 Task: Create a scrum project AgileEngine. Add to scrum project AgileEngine a team member softage.1@softage.net and assign as Project Lead. Add to scrum project AgileEngine a team member softage.2@softage.net
Action: Mouse moved to (181, 53)
Screenshot: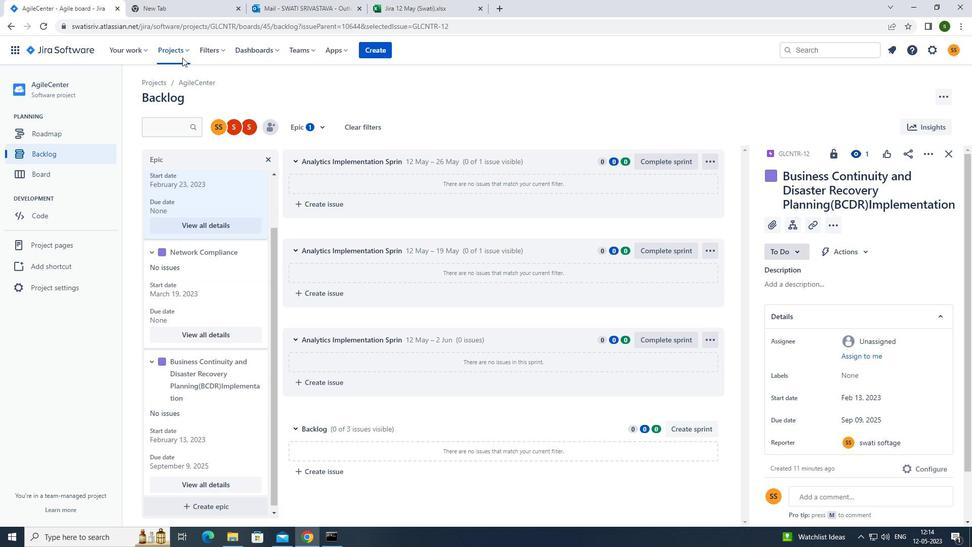
Action: Mouse pressed left at (181, 53)
Screenshot: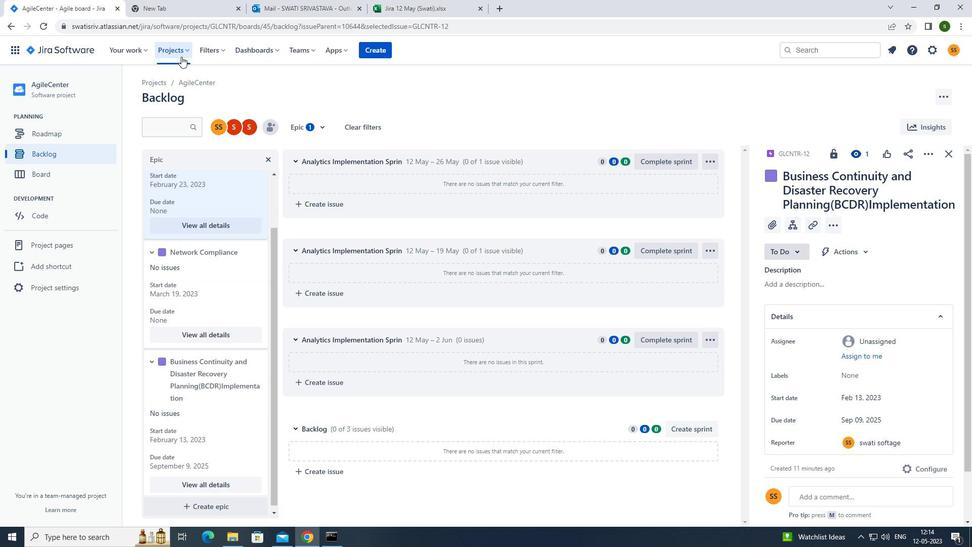 
Action: Mouse moved to (201, 250)
Screenshot: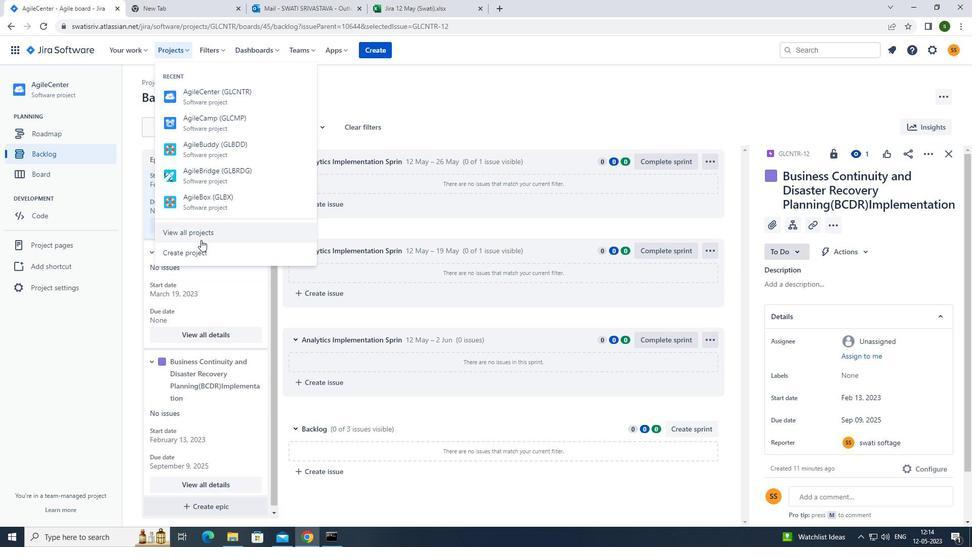 
Action: Mouse pressed left at (201, 250)
Screenshot: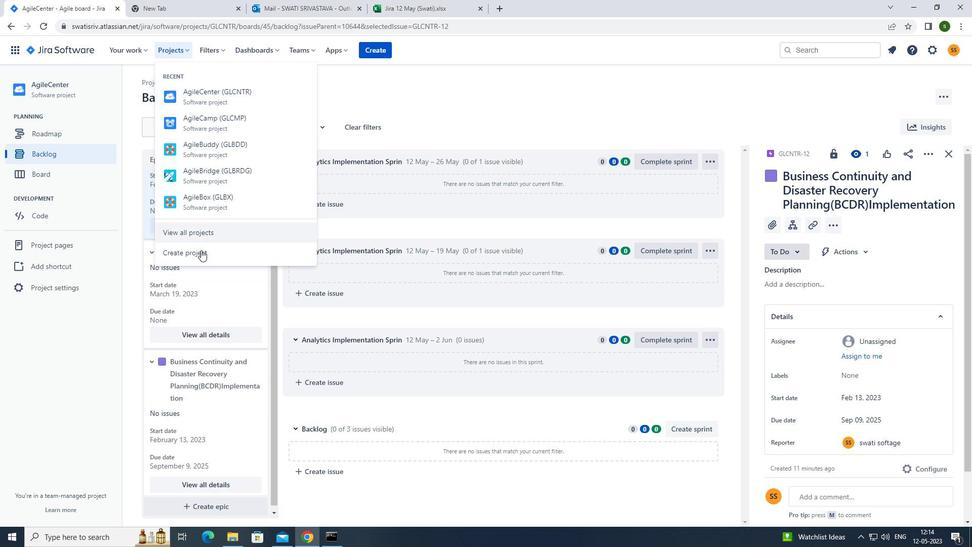 
Action: Mouse moved to (601, 252)
Screenshot: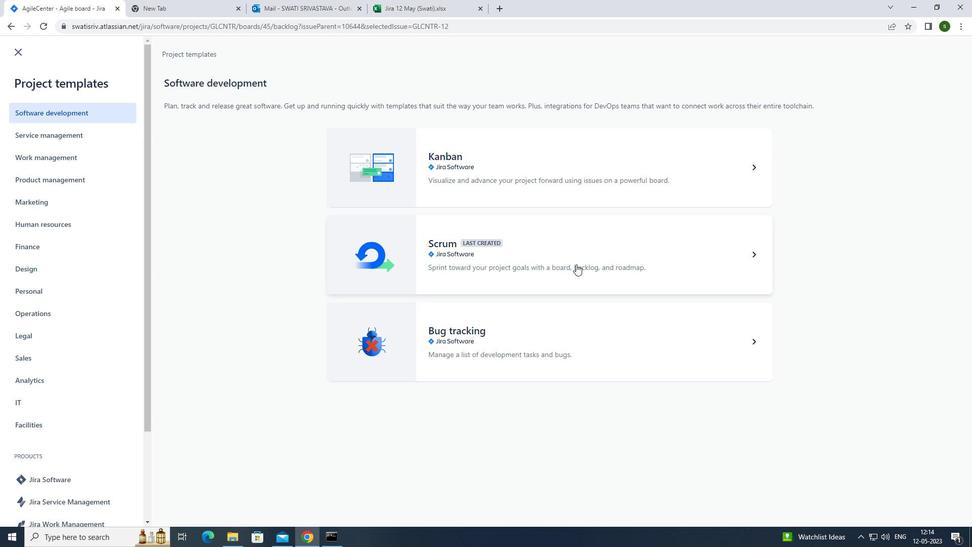 
Action: Mouse pressed left at (601, 252)
Screenshot: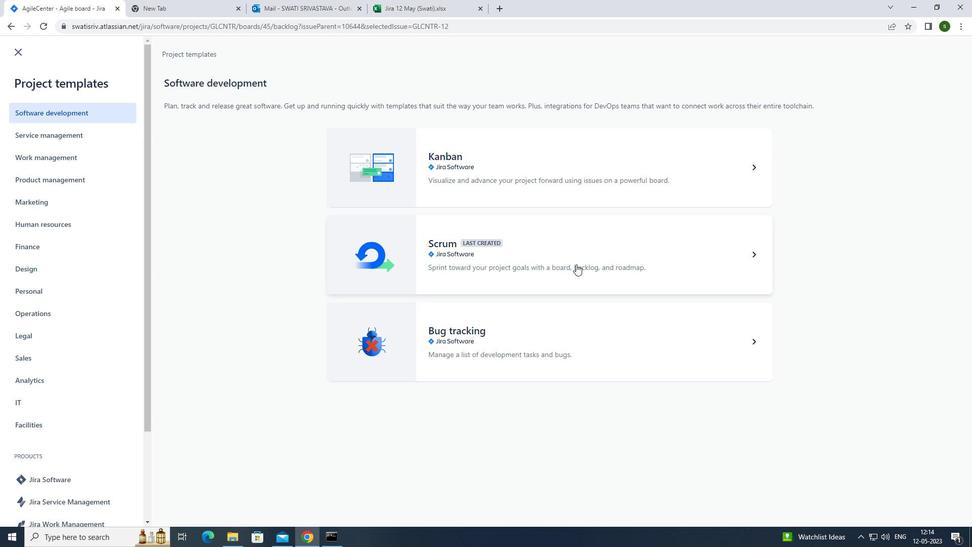 
Action: Mouse moved to (741, 499)
Screenshot: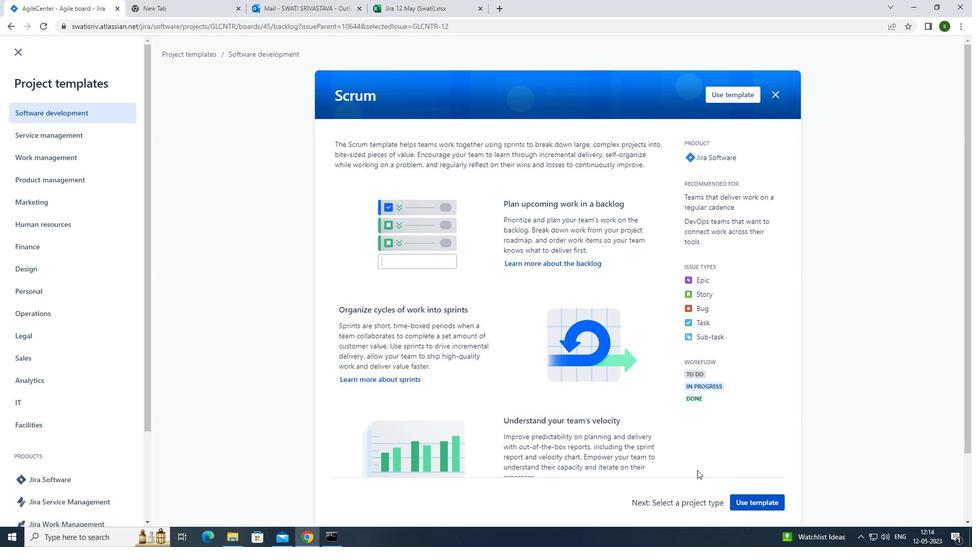 
Action: Mouse pressed left at (741, 499)
Screenshot: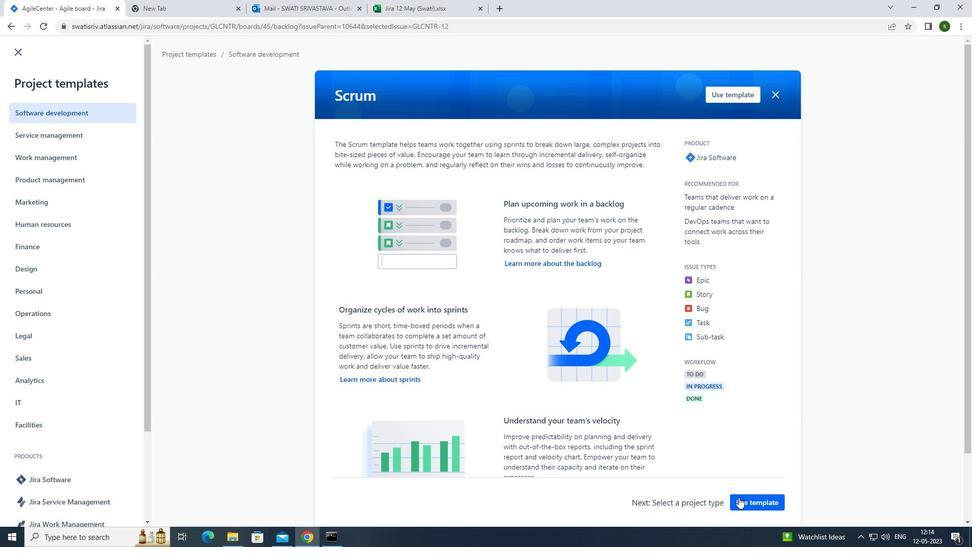 
Action: Mouse moved to (442, 486)
Screenshot: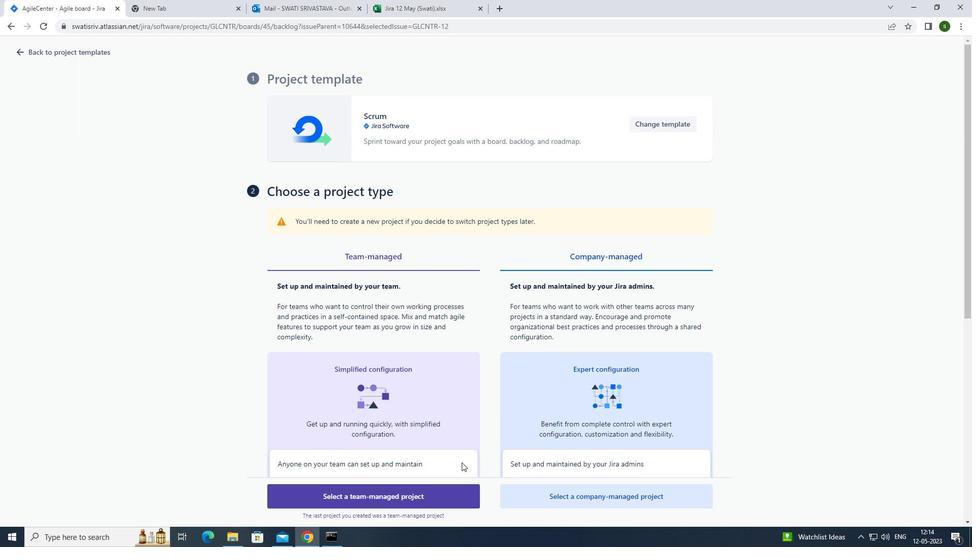 
Action: Mouse pressed left at (442, 486)
Screenshot: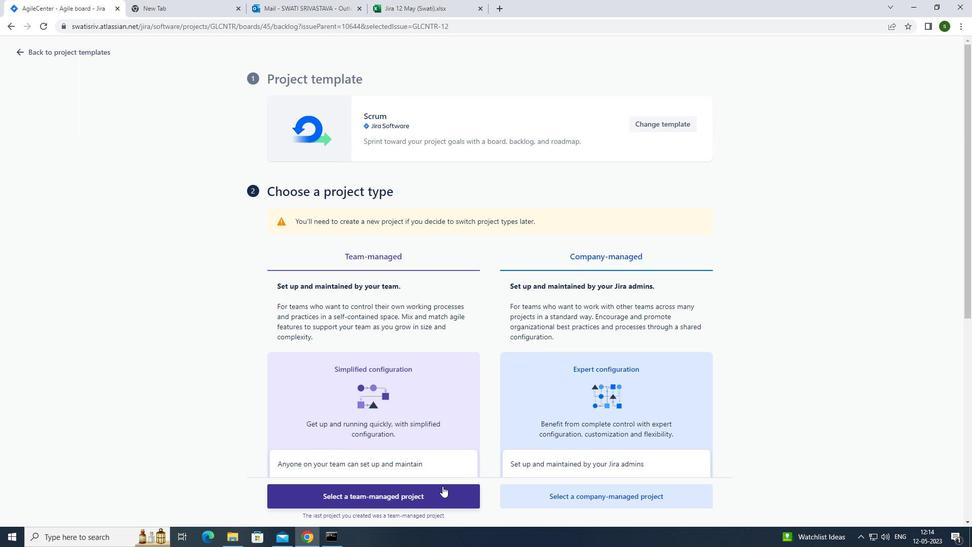 
Action: Mouse moved to (298, 231)
Screenshot: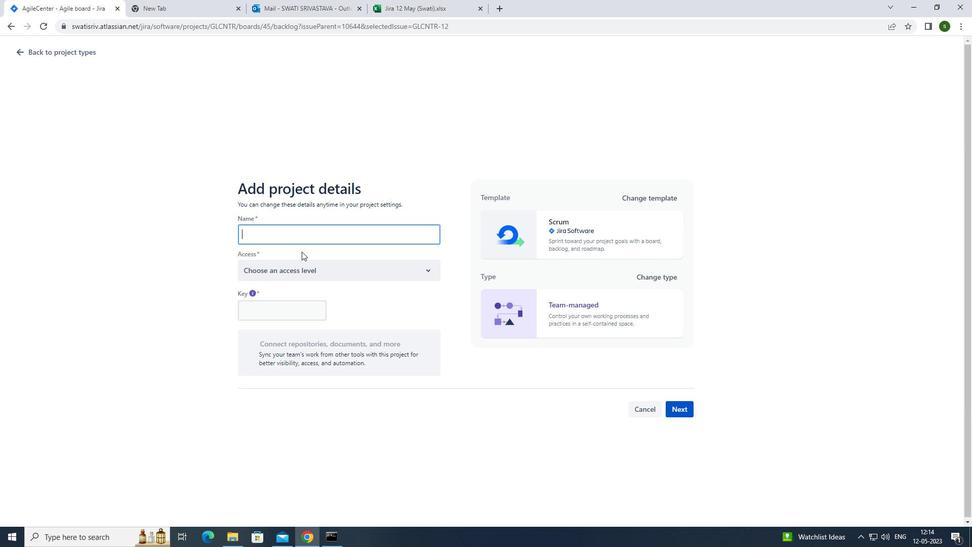 
Action: Mouse pressed left at (298, 231)
Screenshot: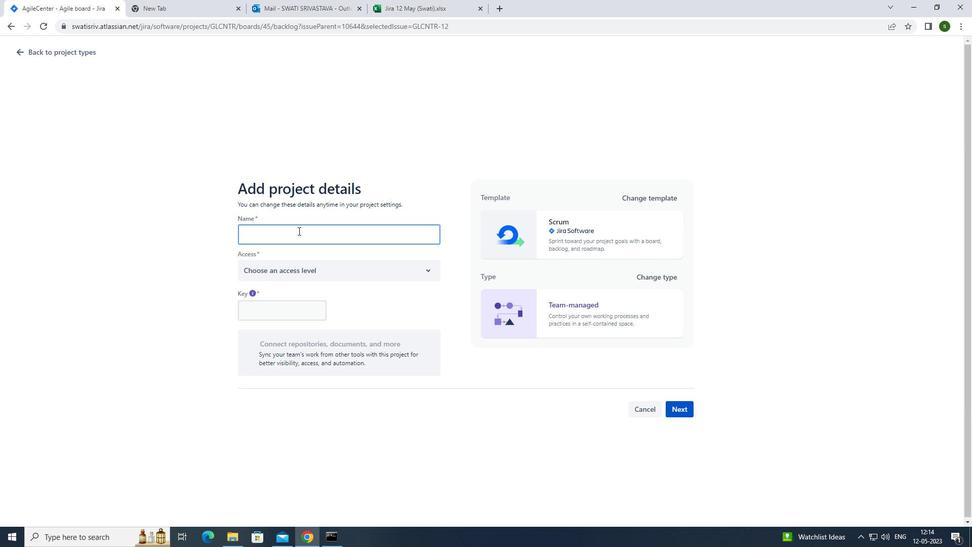 
Action: Mouse moved to (302, 232)
Screenshot: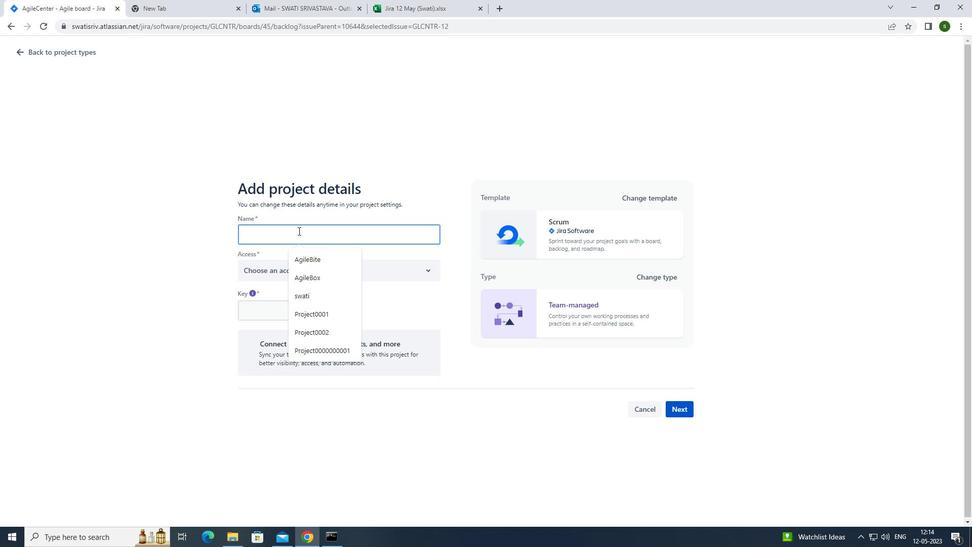 
Action: Key pressed <Key.caps_lock>a<Key.caps_lock>gile<Key.caps_lock>e<Key.caps_lock>ngine
Screenshot: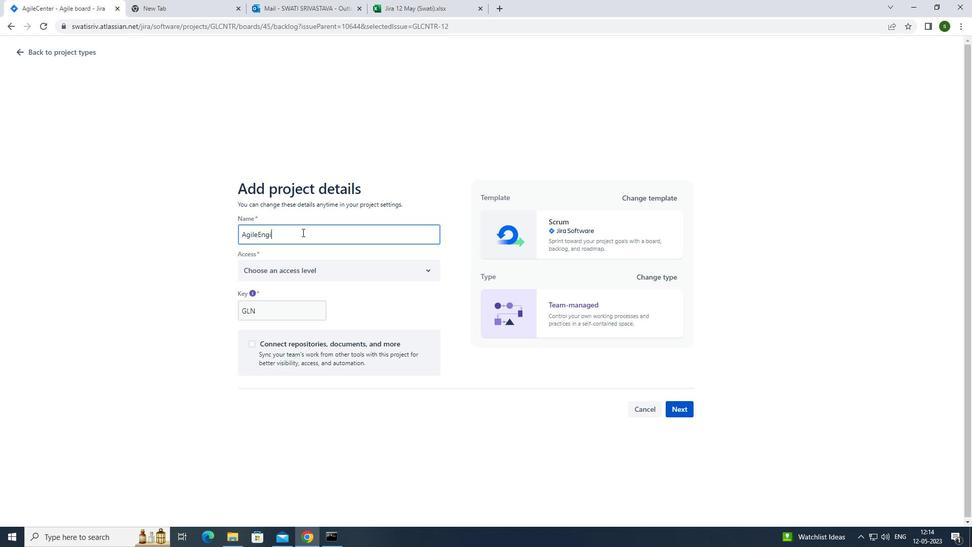 
Action: Mouse moved to (388, 269)
Screenshot: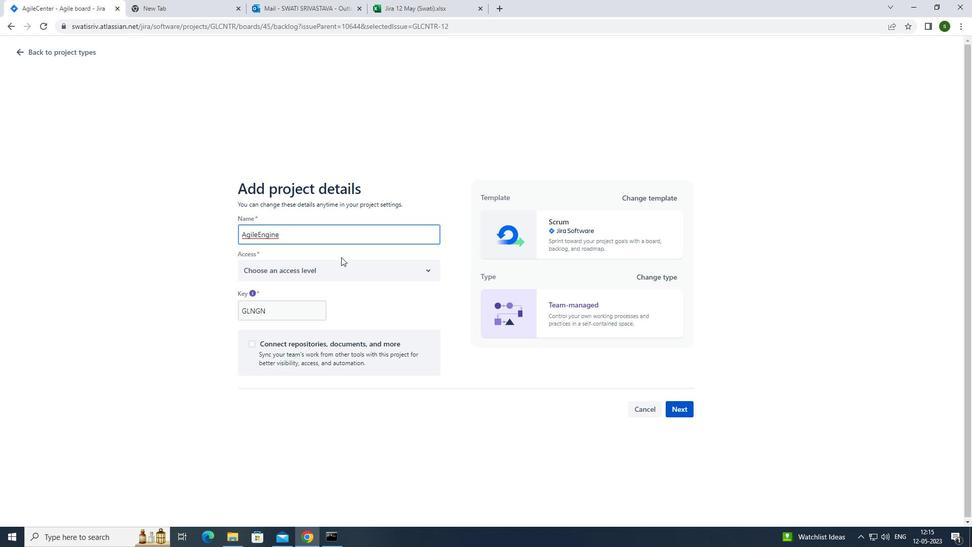 
Action: Mouse pressed left at (388, 269)
Screenshot: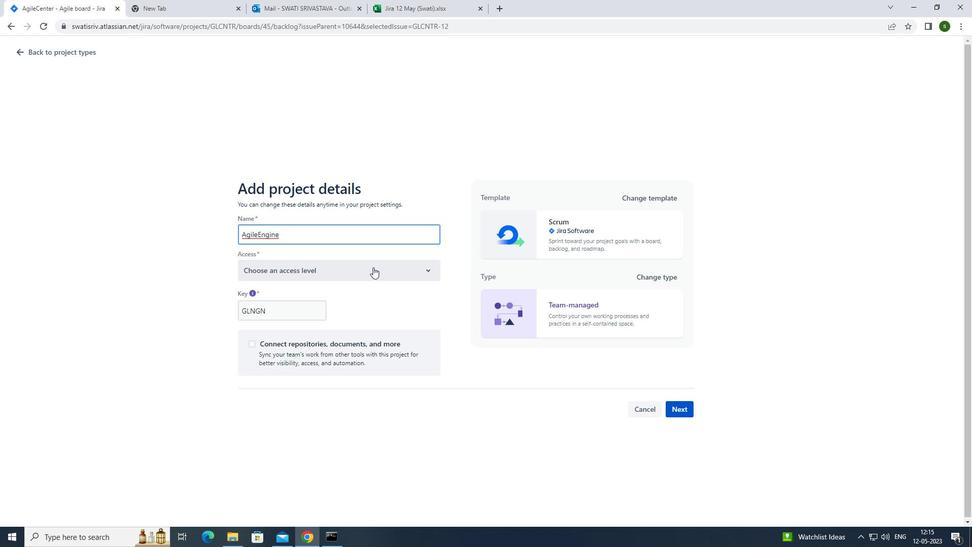 
Action: Mouse moved to (359, 292)
Screenshot: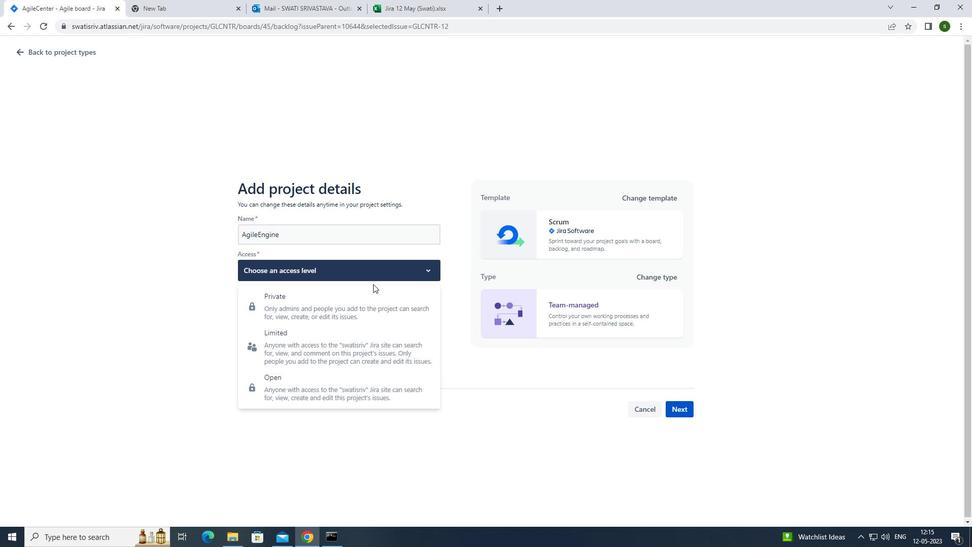 
Action: Mouse pressed left at (359, 292)
Screenshot: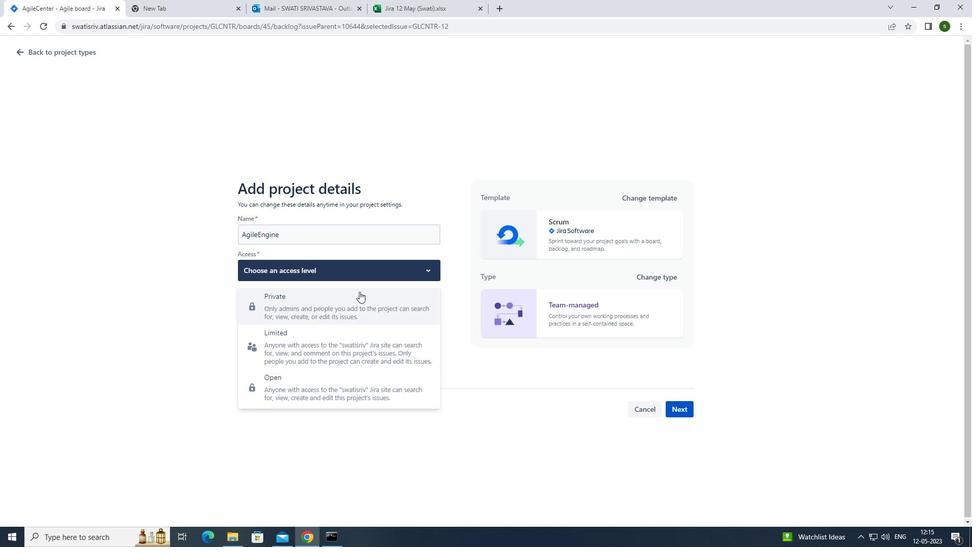 
Action: Mouse moved to (686, 410)
Screenshot: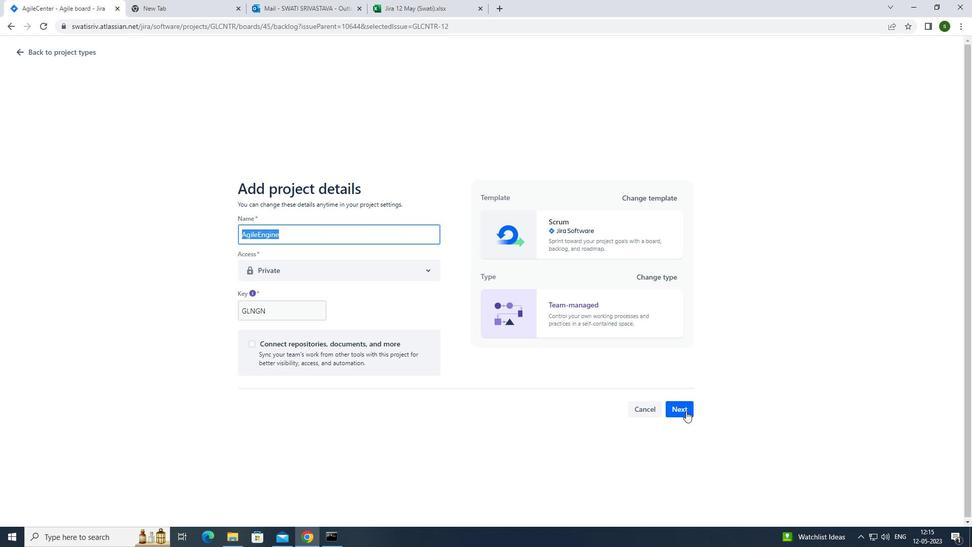 
Action: Mouse pressed left at (686, 410)
Screenshot: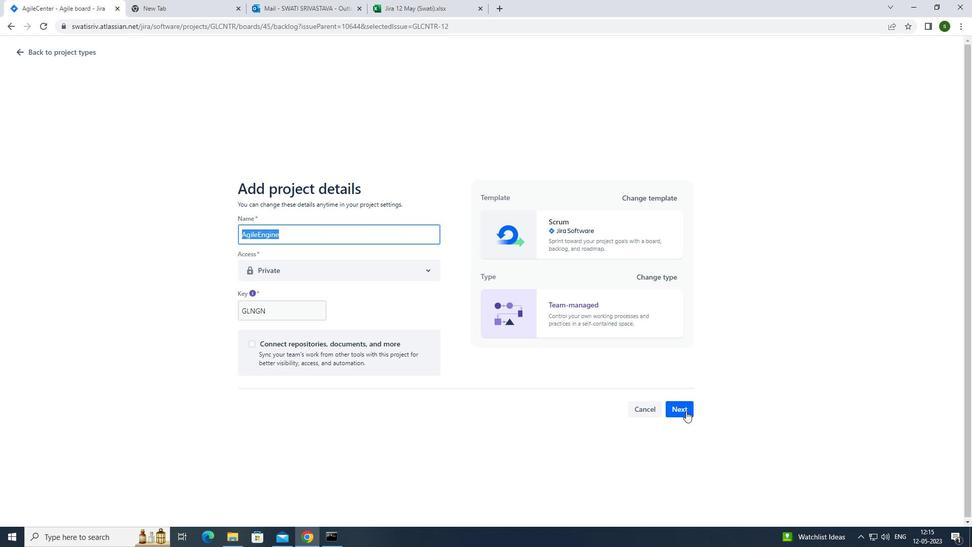 
Action: Mouse moved to (614, 350)
Screenshot: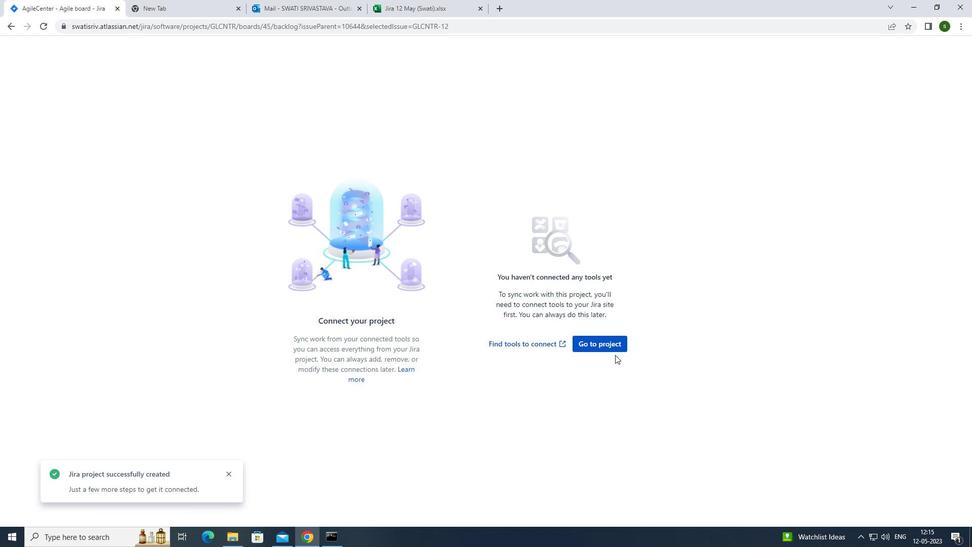 
Action: Mouse pressed left at (614, 350)
Screenshot: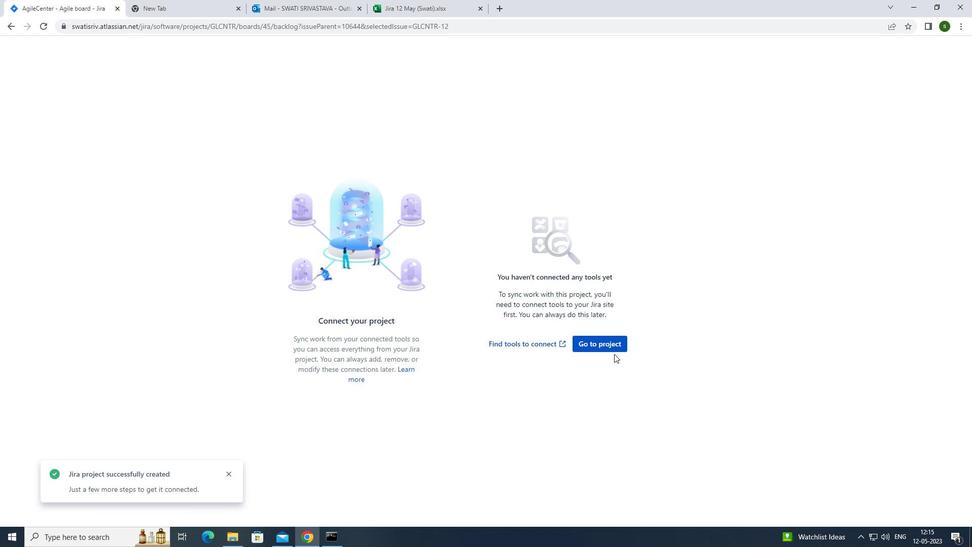 
Action: Mouse moved to (239, 135)
Screenshot: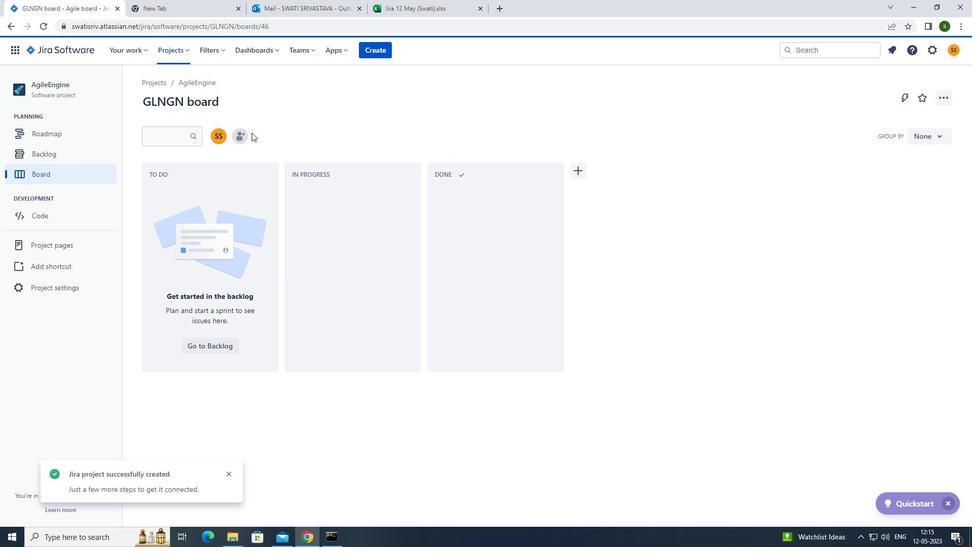 
Action: Mouse pressed left at (239, 135)
Screenshot: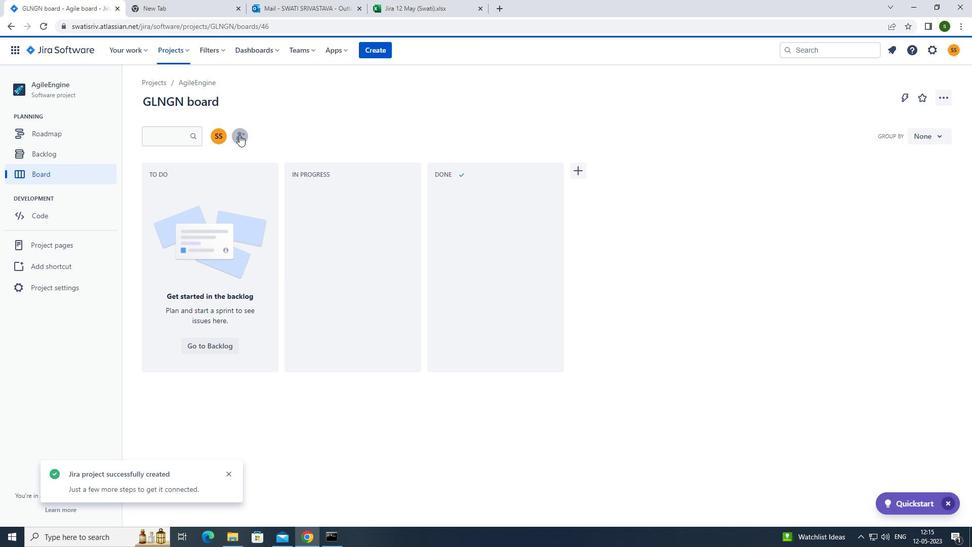 
Action: Mouse moved to (457, 126)
Screenshot: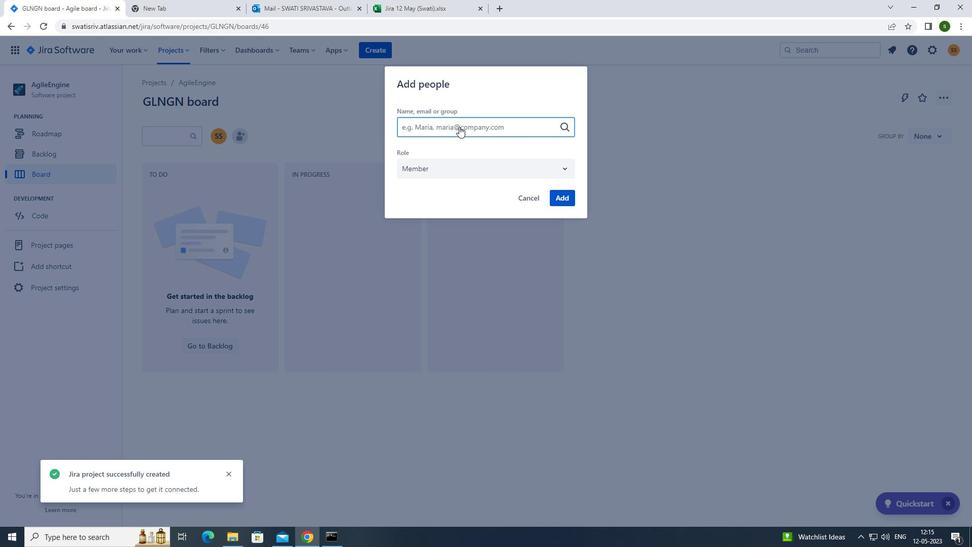 
Action: Key pressed s
Screenshot: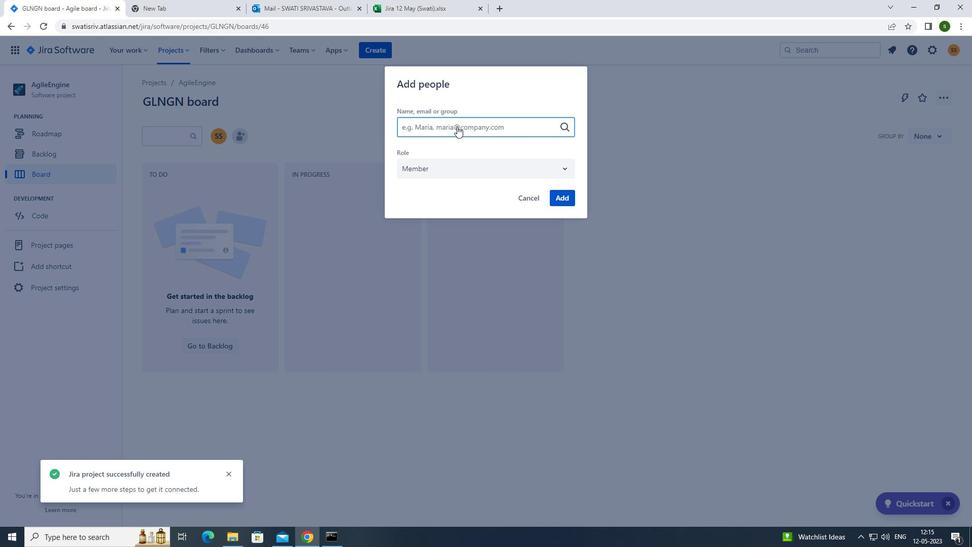 
Action: Mouse moved to (461, 257)
Screenshot: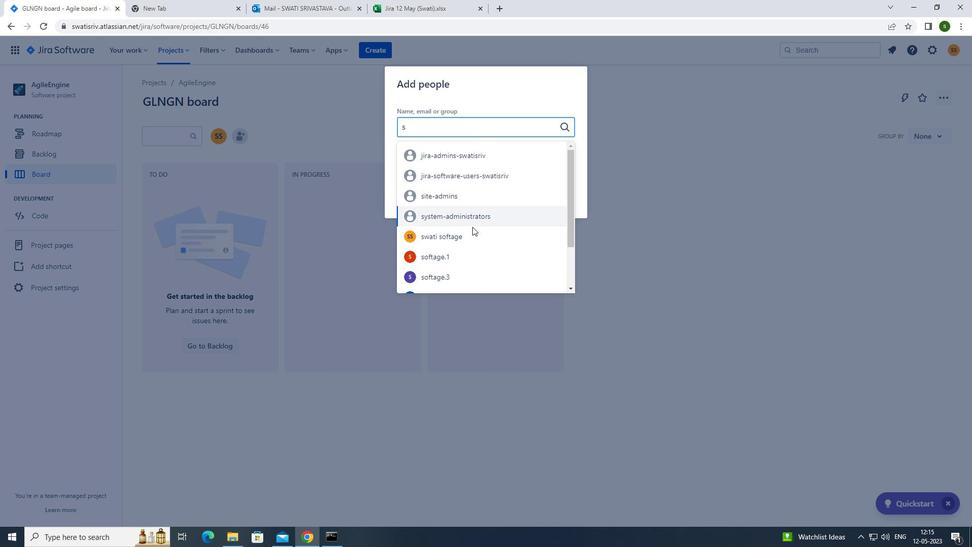 
Action: Mouse pressed left at (461, 257)
Screenshot: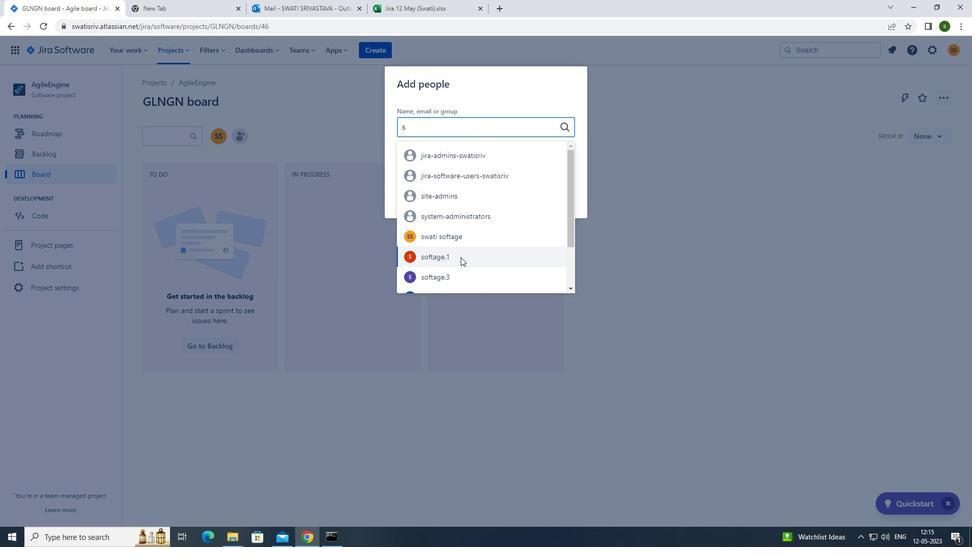 
Action: Mouse moved to (568, 194)
Screenshot: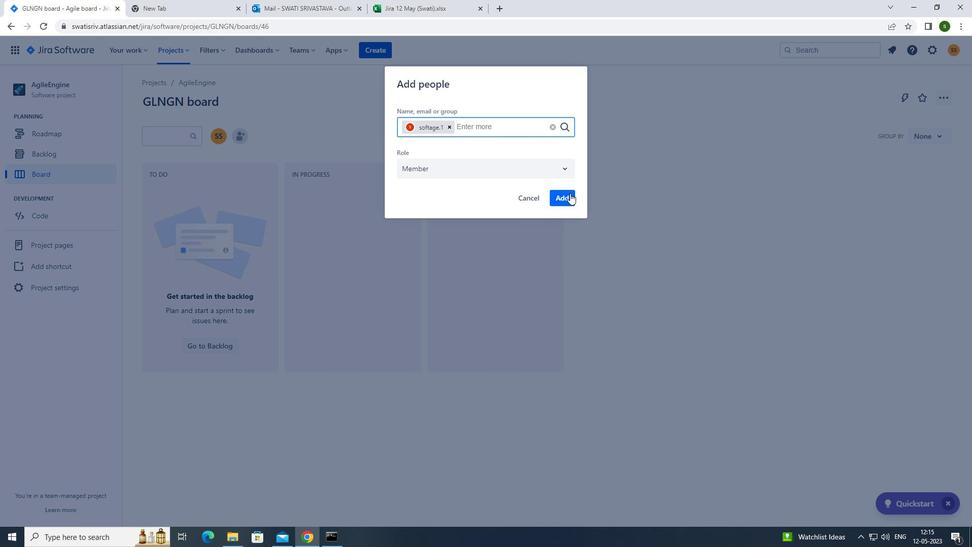 
Action: Mouse pressed left at (568, 194)
Screenshot: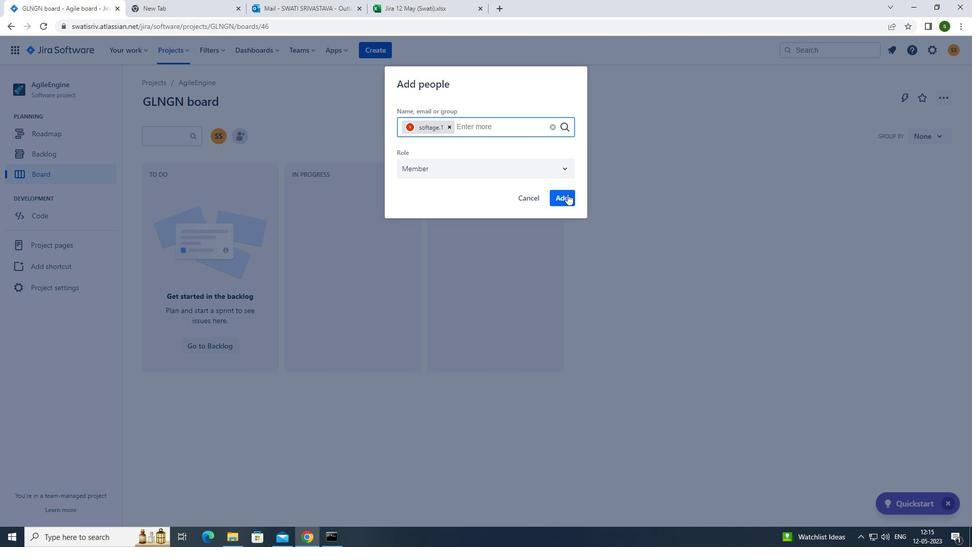 
Action: Mouse moved to (87, 292)
Screenshot: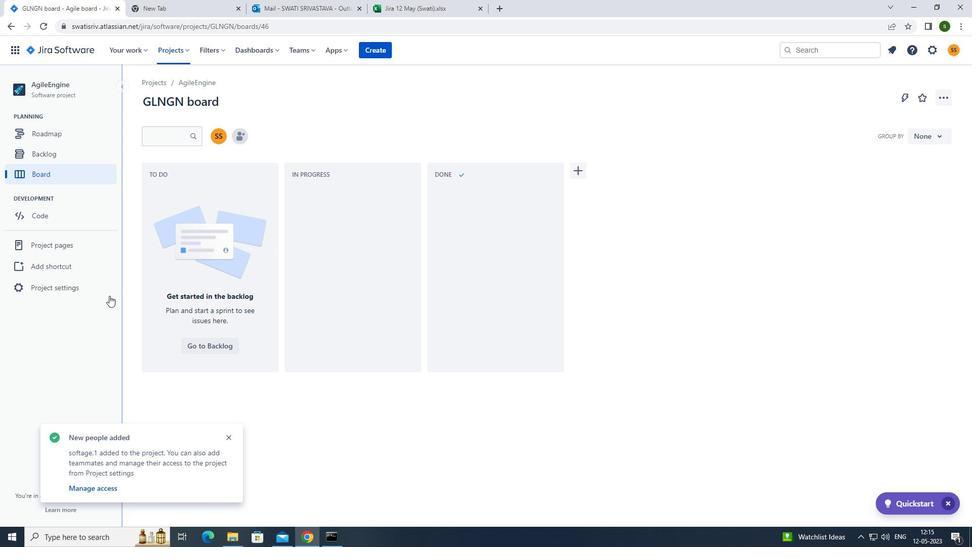 
Action: Mouse pressed left at (87, 292)
Screenshot: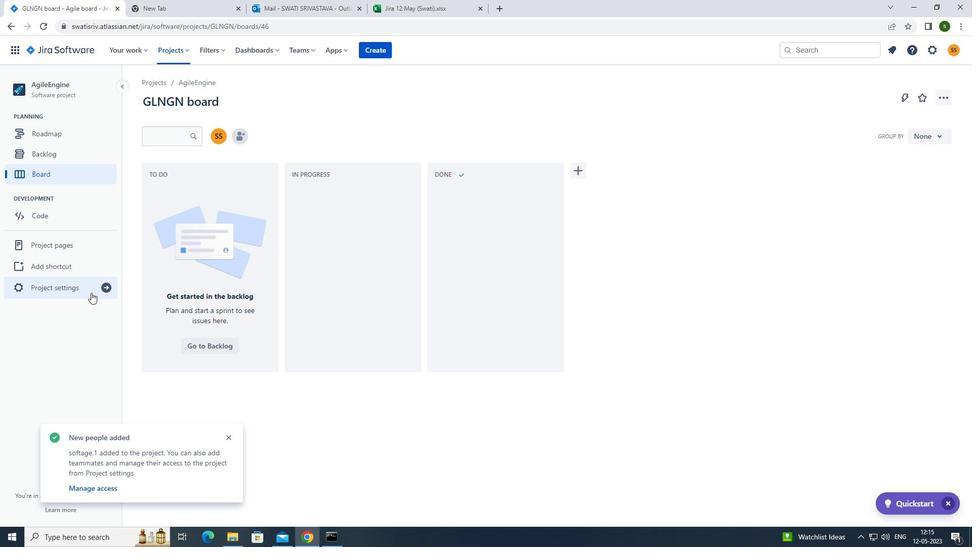 
Action: Mouse moved to (521, 358)
Screenshot: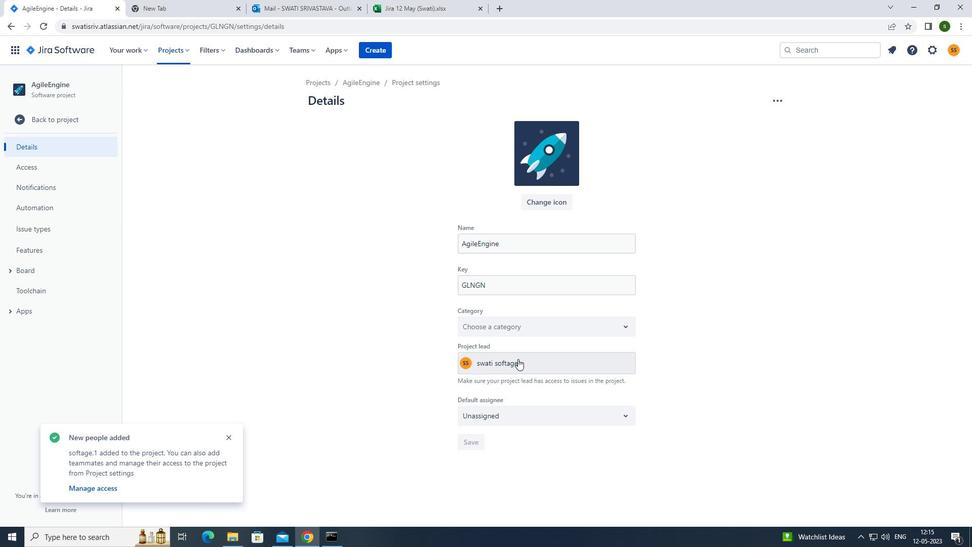
Action: Mouse pressed left at (521, 358)
Screenshot: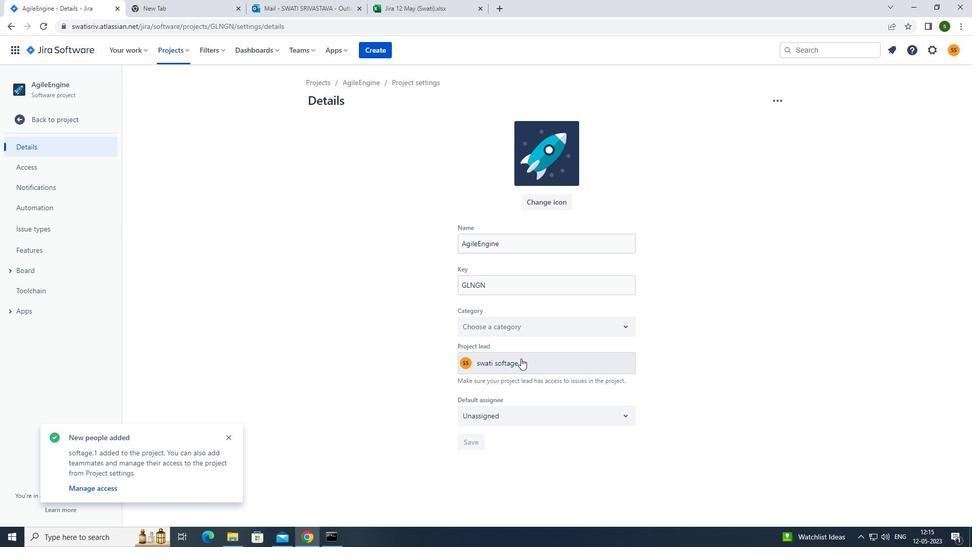 
Action: Mouse moved to (511, 488)
Screenshot: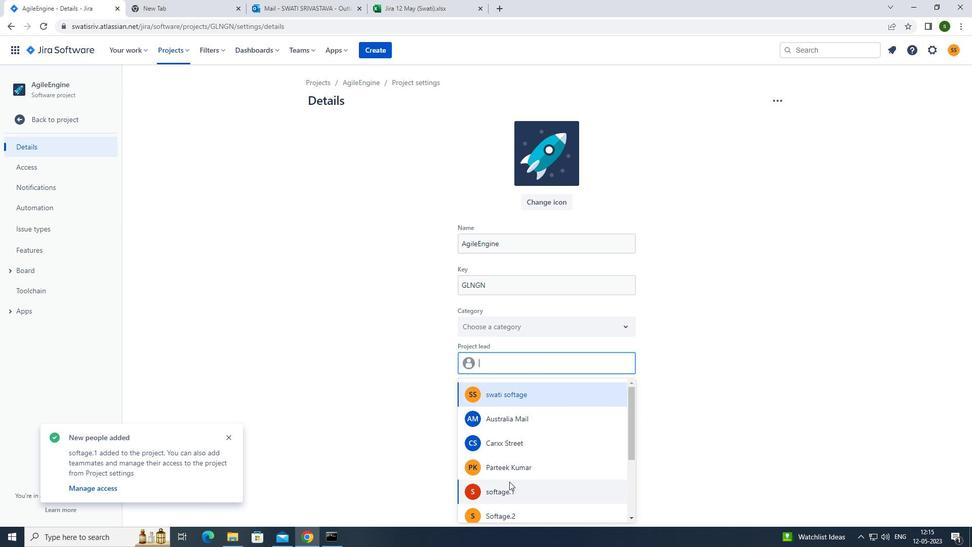 
Action: Mouse pressed left at (511, 488)
Screenshot: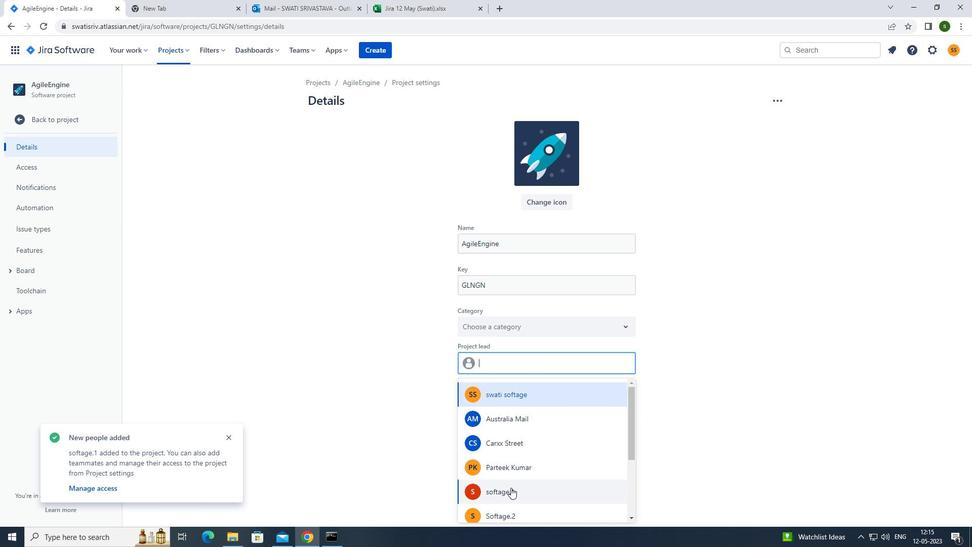 
Action: Mouse moved to (473, 441)
Screenshot: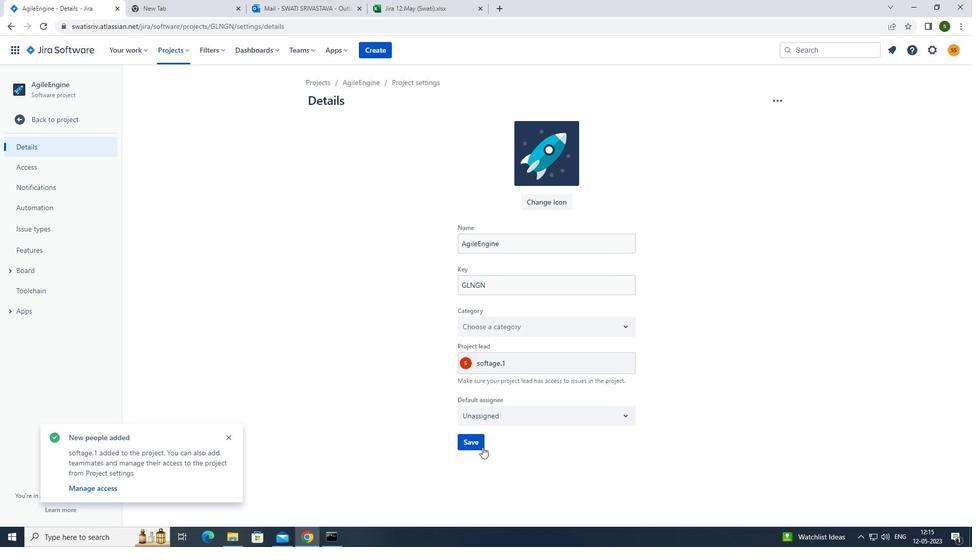 
Action: Mouse pressed left at (473, 441)
Screenshot: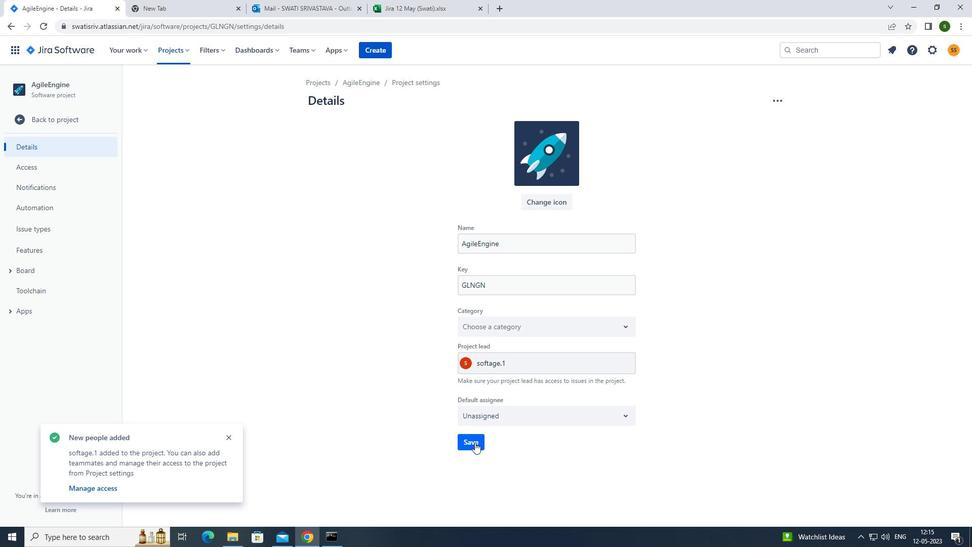 
Action: Mouse moved to (70, 122)
Screenshot: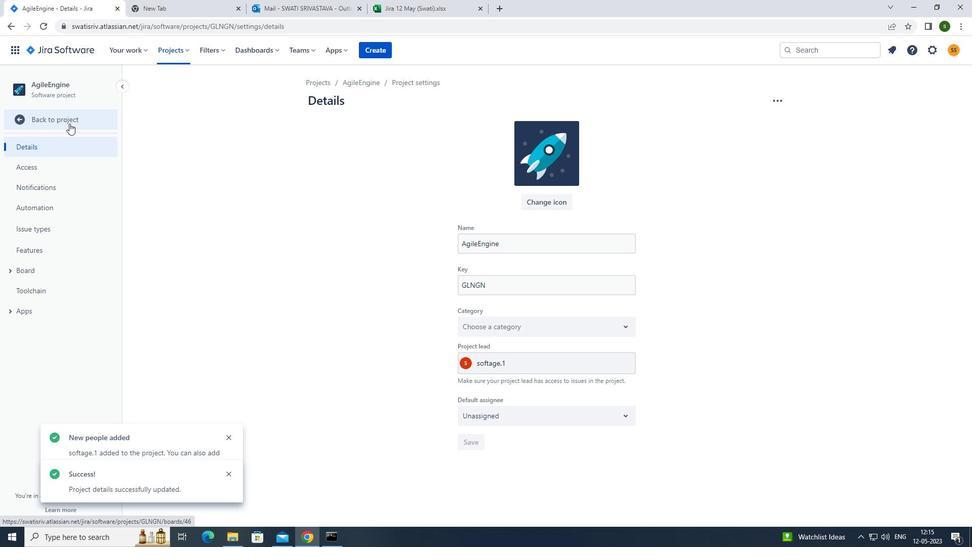 
Action: Mouse pressed left at (70, 122)
Screenshot: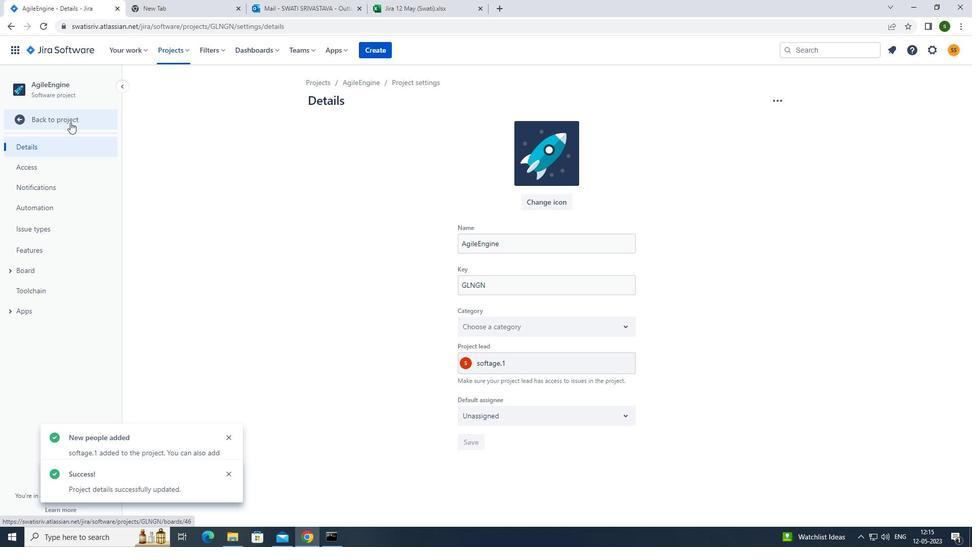 
Action: Mouse moved to (243, 136)
Screenshot: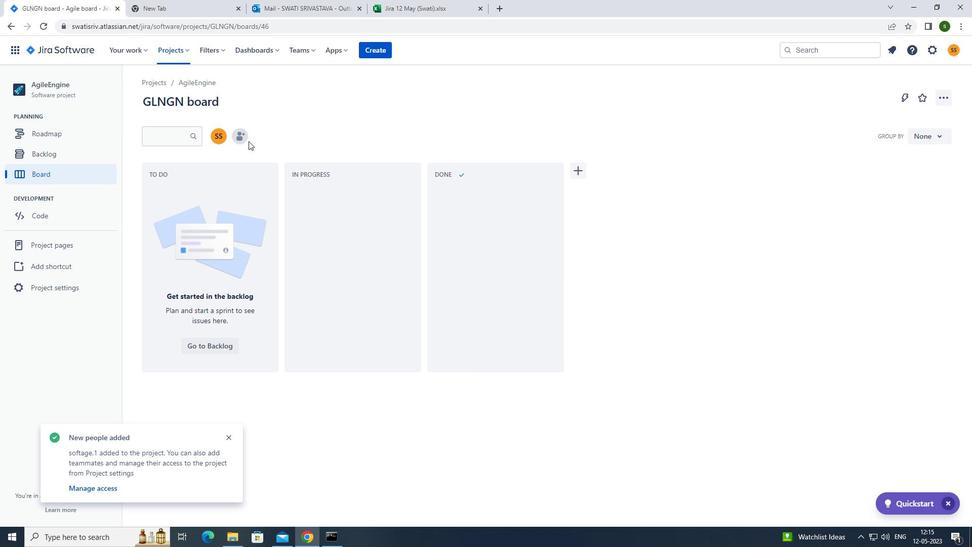 
Action: Mouse pressed left at (243, 136)
Screenshot: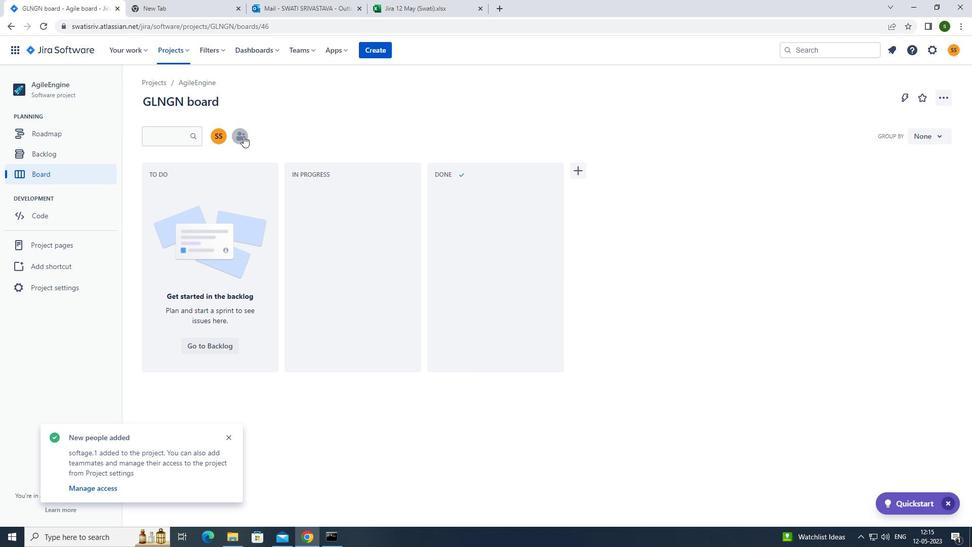 
Action: Mouse moved to (454, 134)
Screenshot: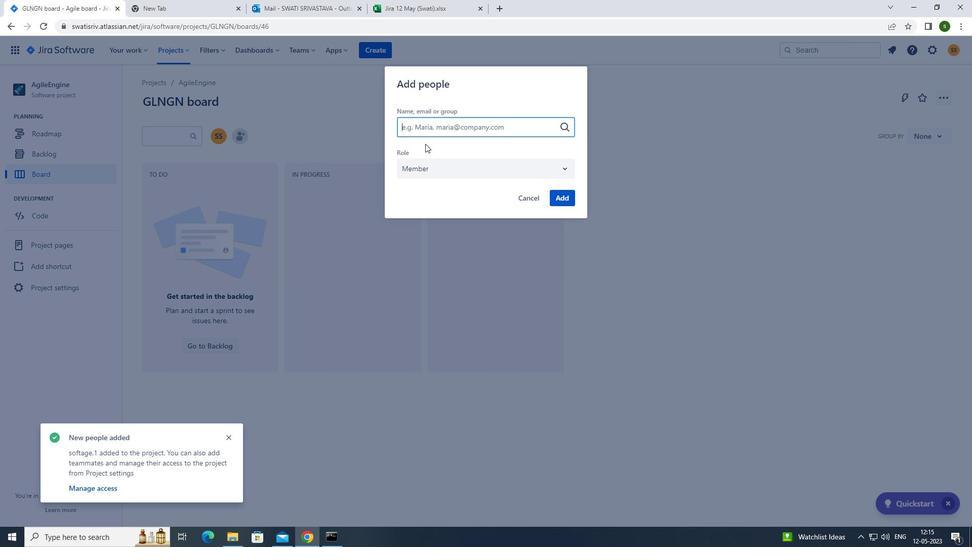 
Action: Key pressed s
Screenshot: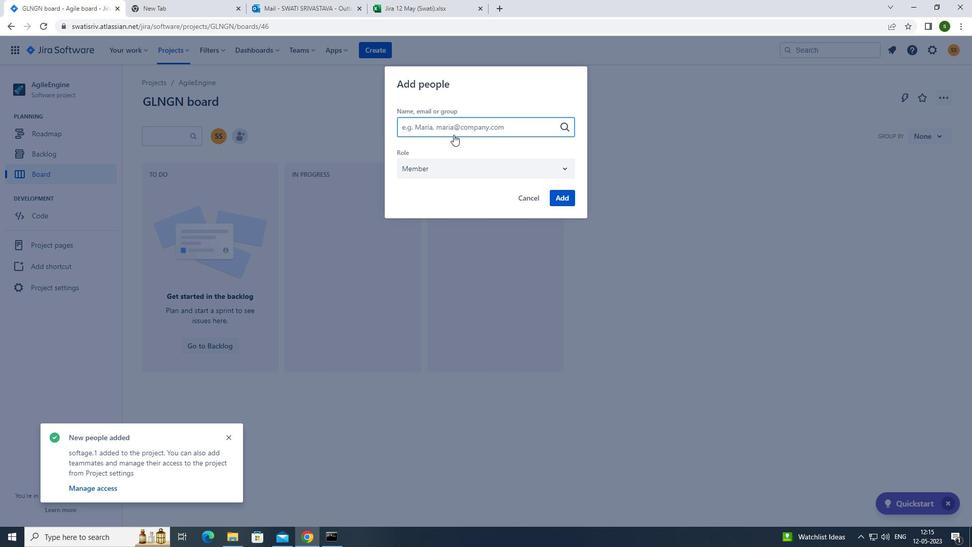
Action: Mouse moved to (450, 260)
Screenshot: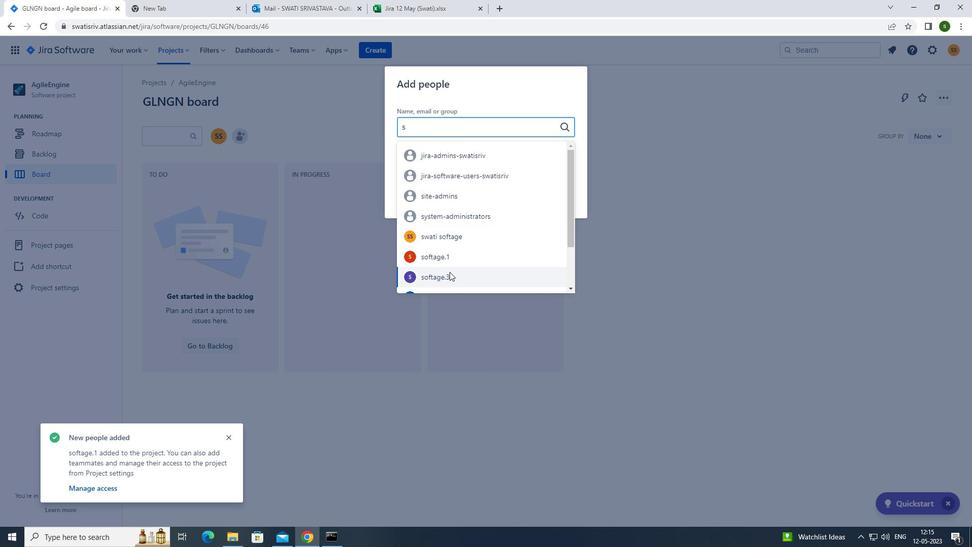 
Action: Mouse scrolled (450, 259) with delta (0, 0)
Screenshot: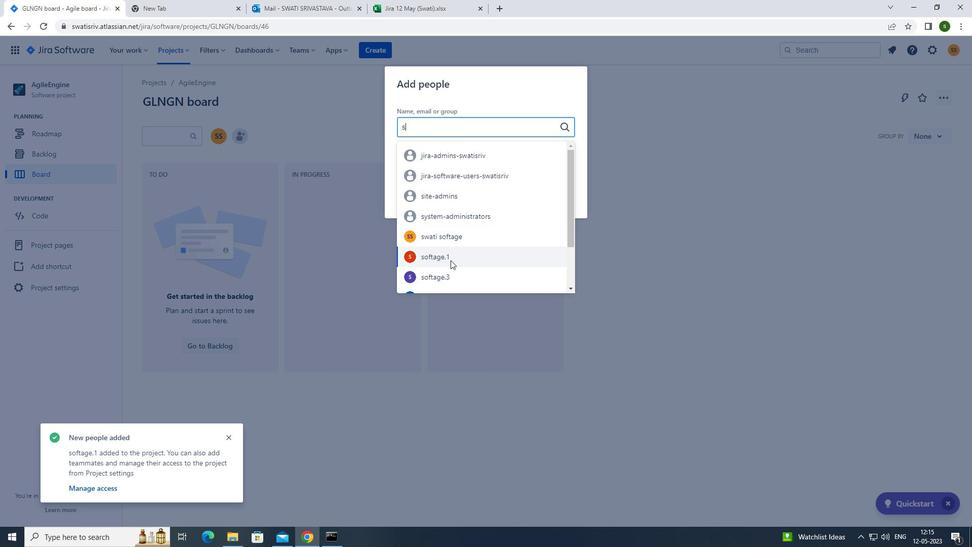 
Action: Mouse scrolled (450, 259) with delta (0, 0)
Screenshot: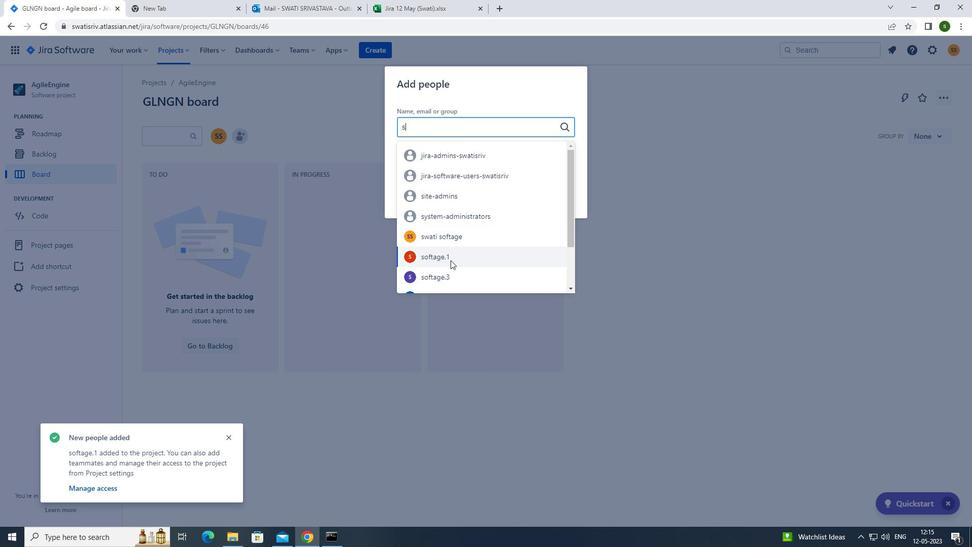 
Action: Mouse moved to (449, 259)
Screenshot: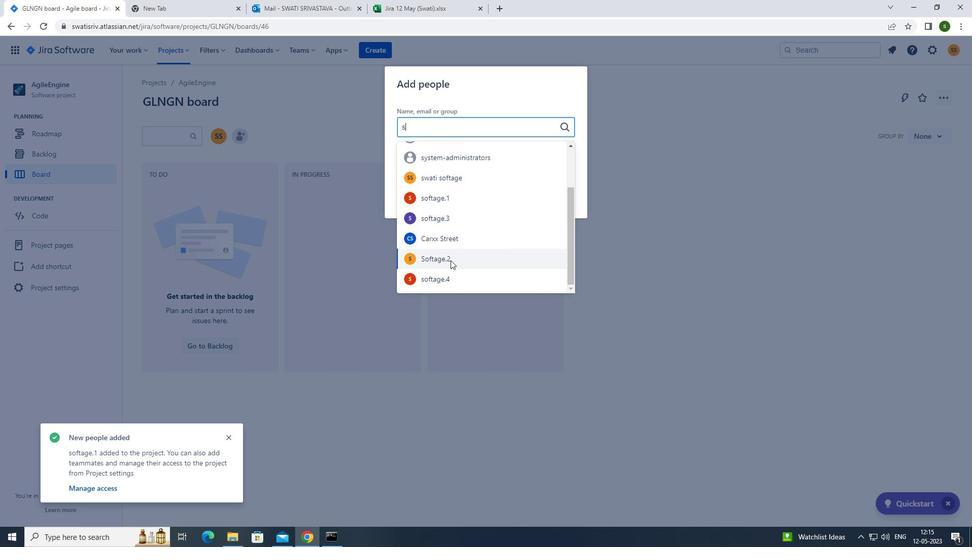 
Action: Mouse pressed left at (449, 259)
Screenshot: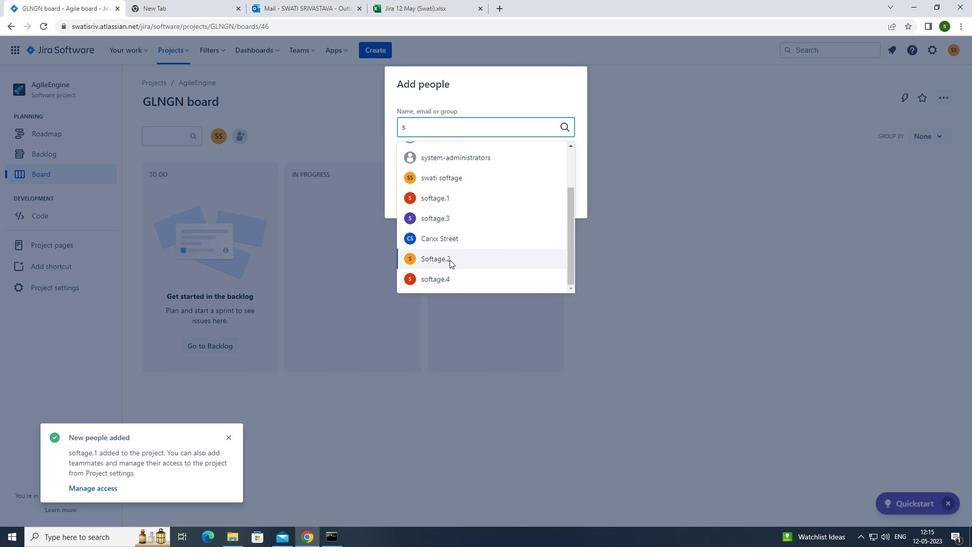
Action: Mouse moved to (561, 200)
Screenshot: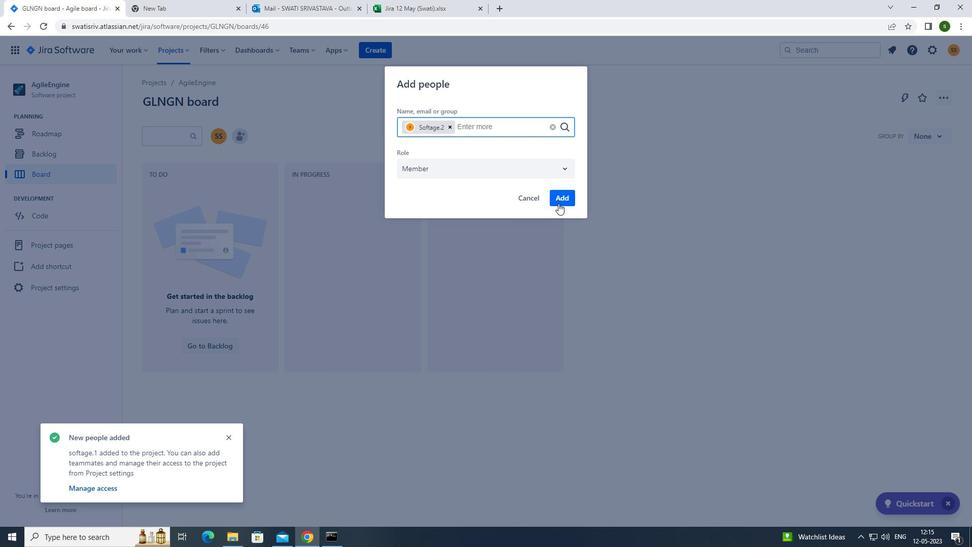 
Action: Mouse pressed left at (561, 200)
Screenshot: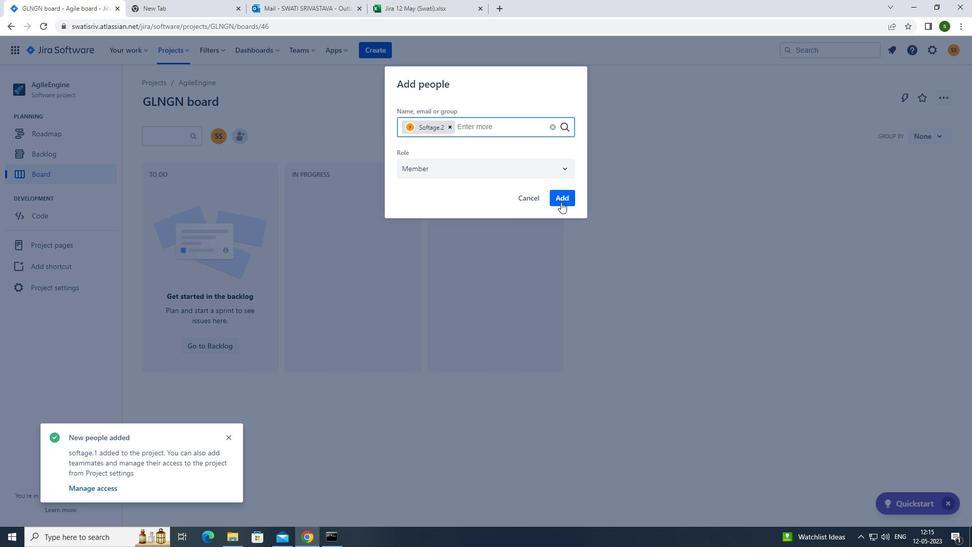 
Action: Mouse moved to (585, 209)
Screenshot: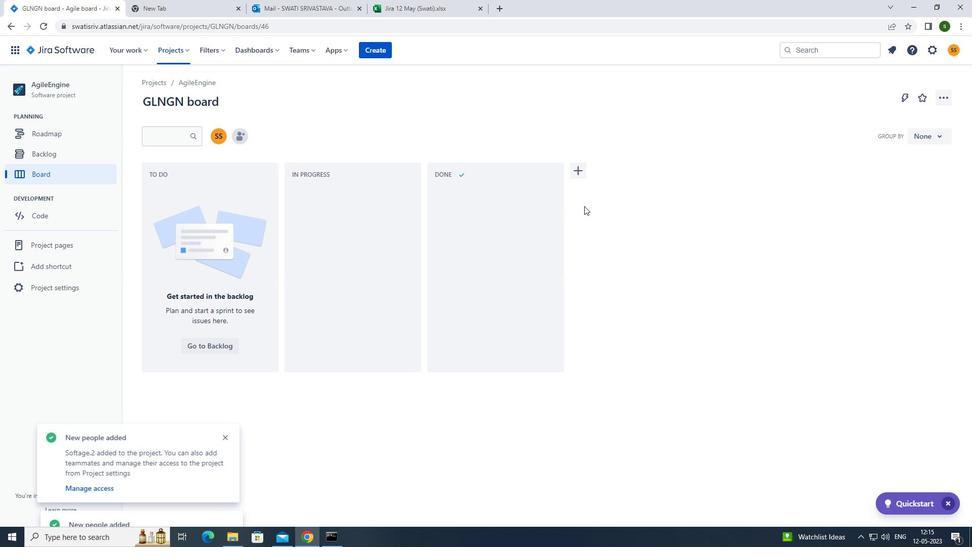 
